 Task: Show saved jobs.
Action: Mouse moved to (349, 112)
Screenshot: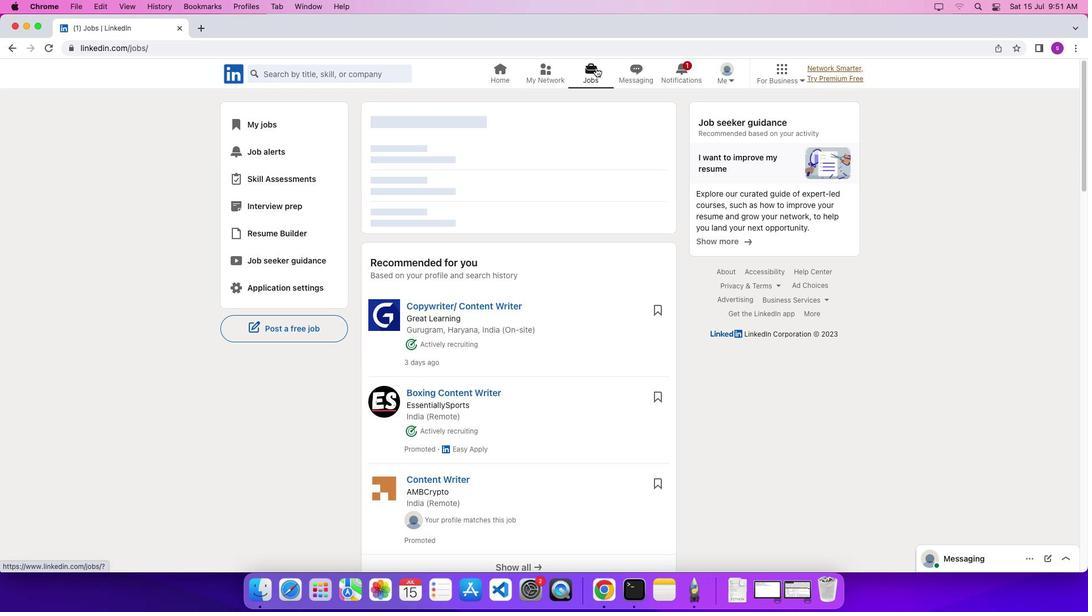 
Action: Mouse pressed left at (349, 112)
Screenshot: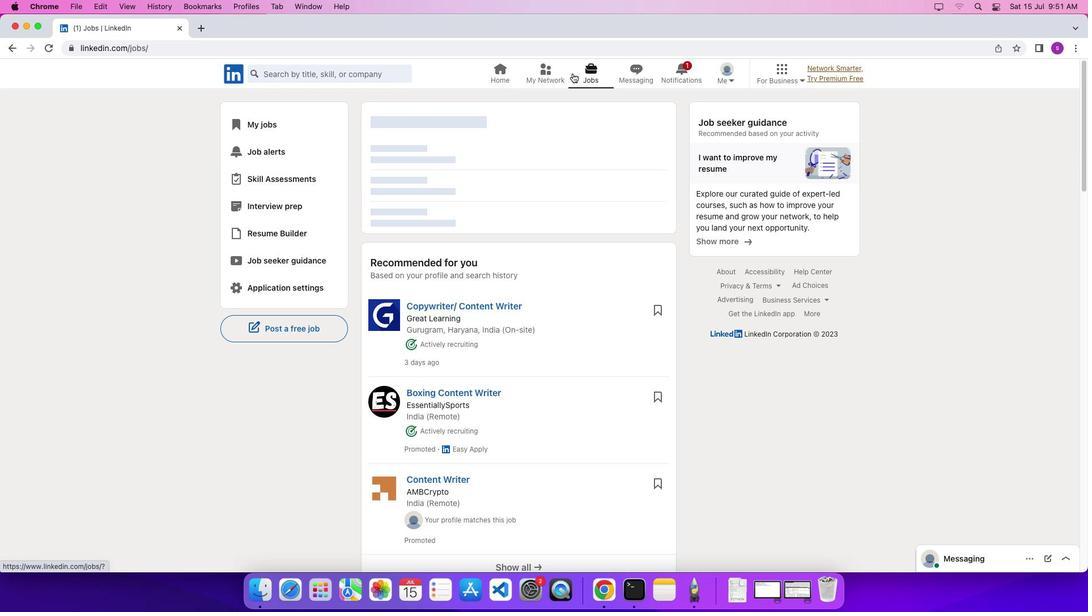 
Action: Mouse moved to (349, 112)
Screenshot: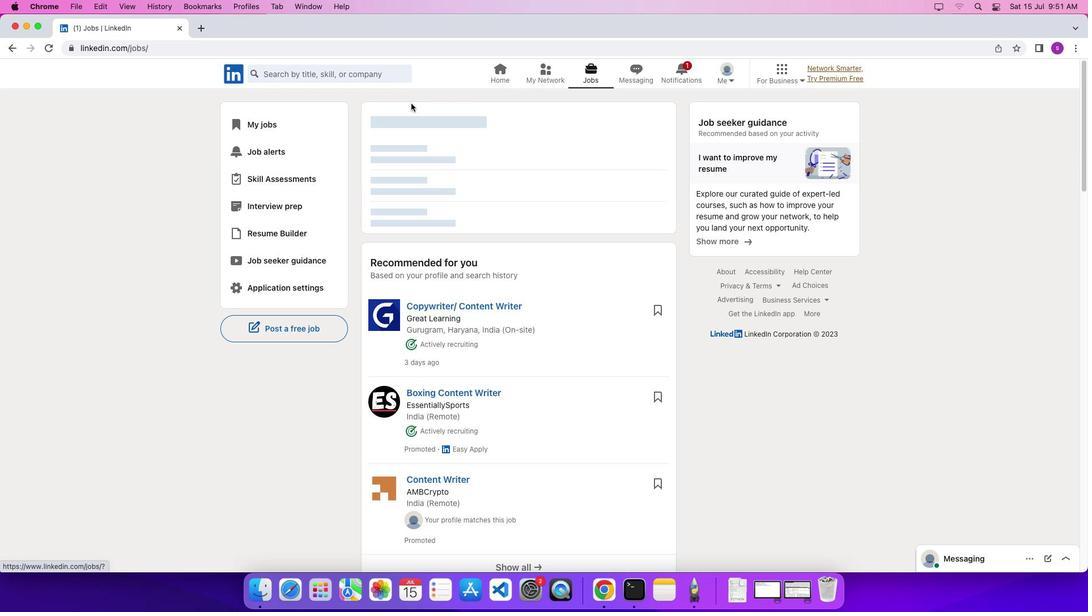 
Action: Mouse pressed left at (349, 112)
Screenshot: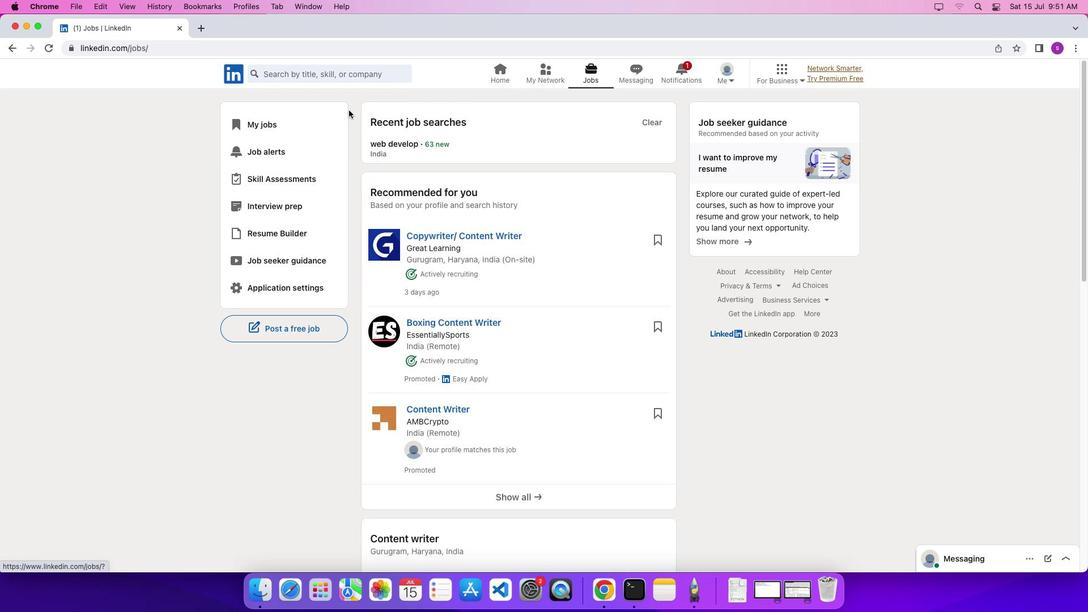 
Action: Mouse moved to (508, 198)
Screenshot: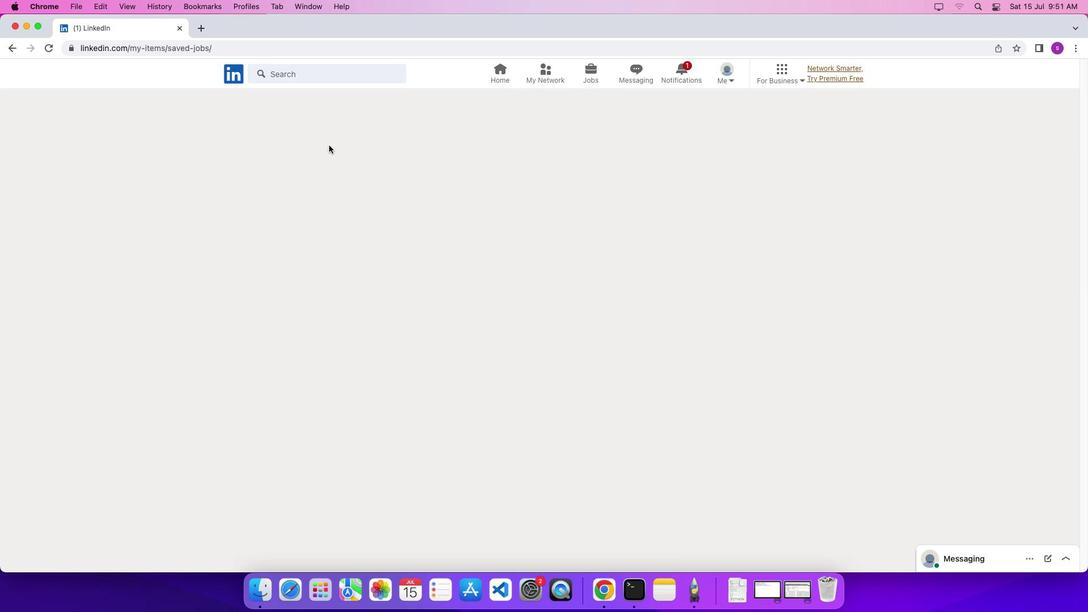 
Action: Mouse pressed left at (508, 198)
Screenshot: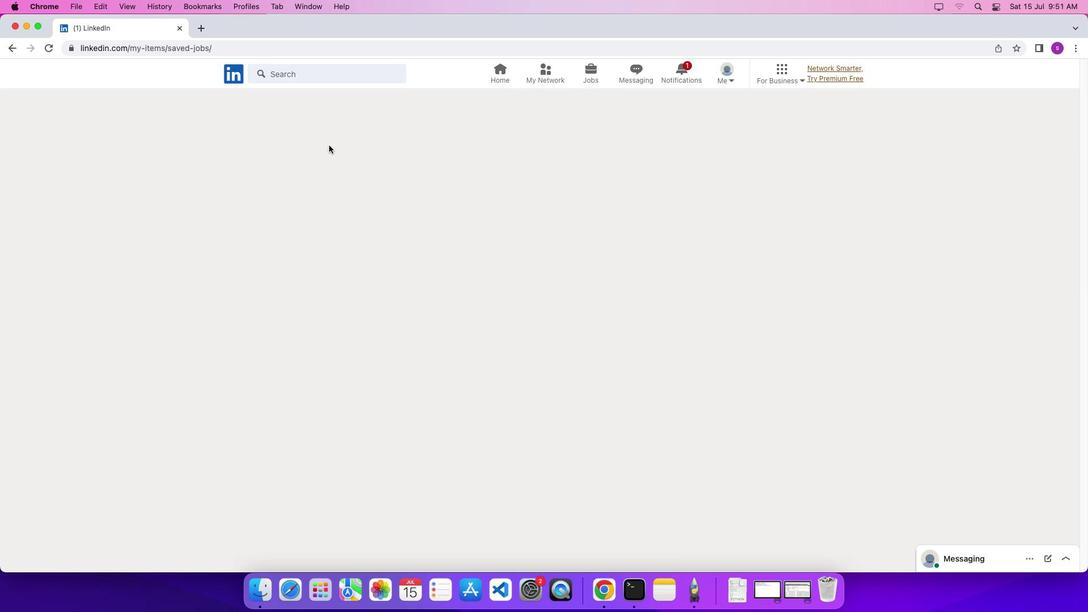 
Action: Mouse moved to (442, 228)
Screenshot: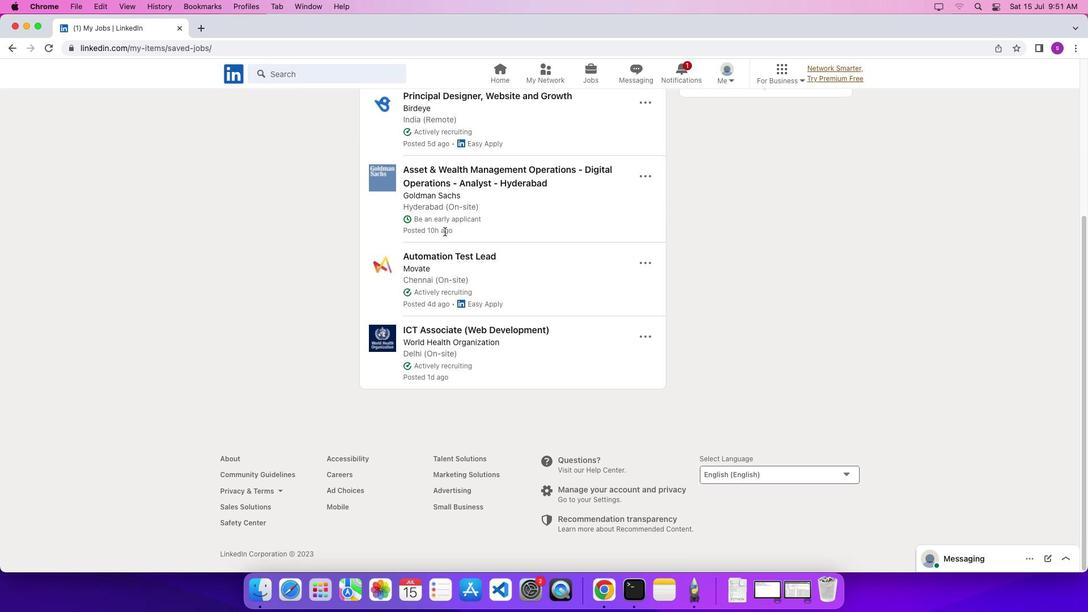
Action: Mouse pressed left at (442, 228)
Screenshot: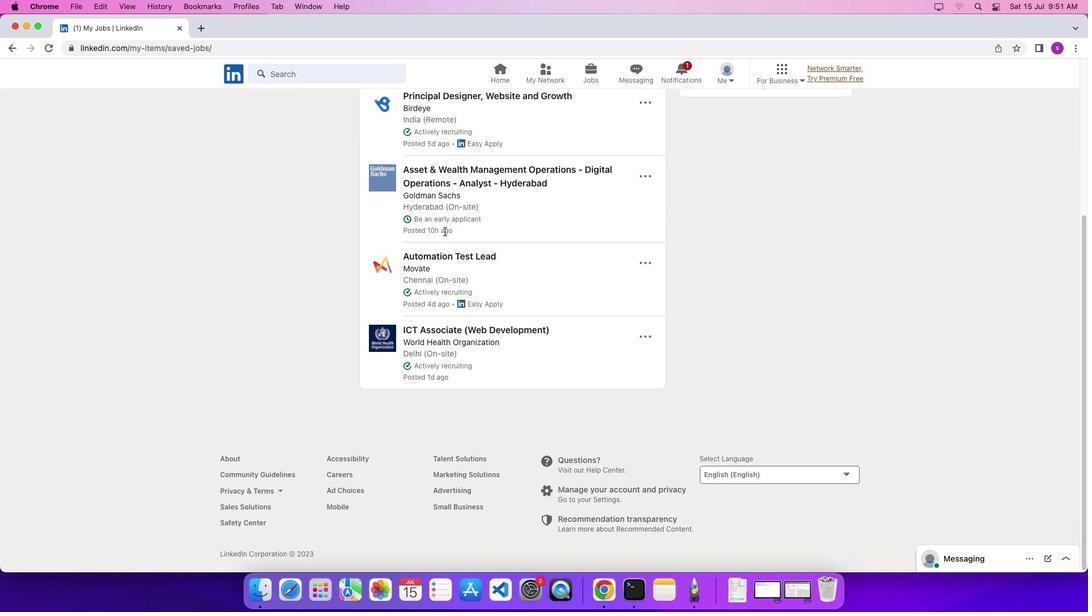 
Action: Mouse moved to (422, 370)
Screenshot: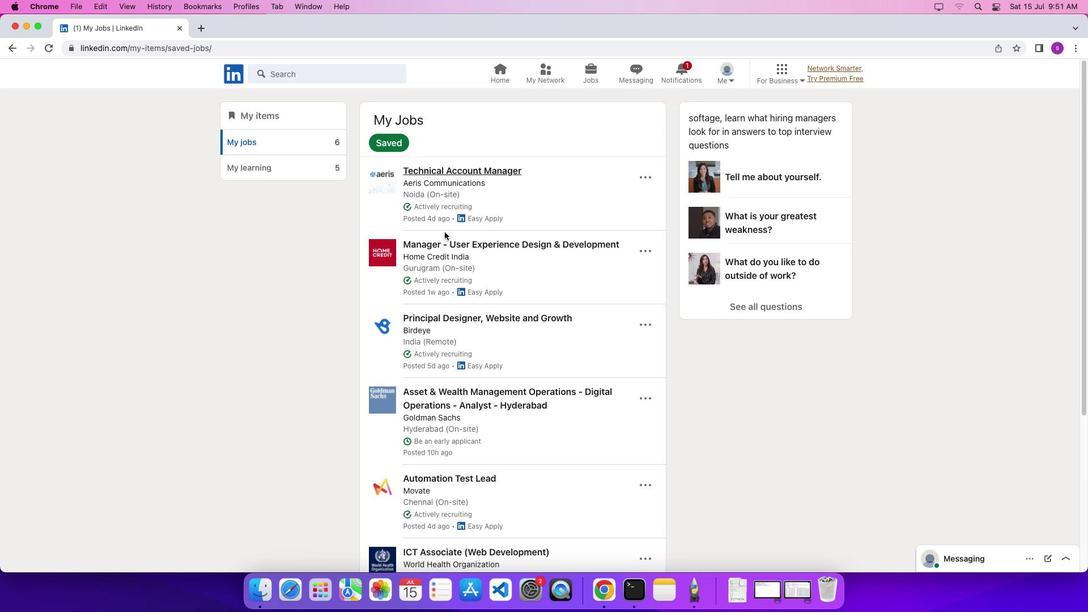 
Action: Mouse scrolled (422, 370) with delta (638, 4)
Screenshot: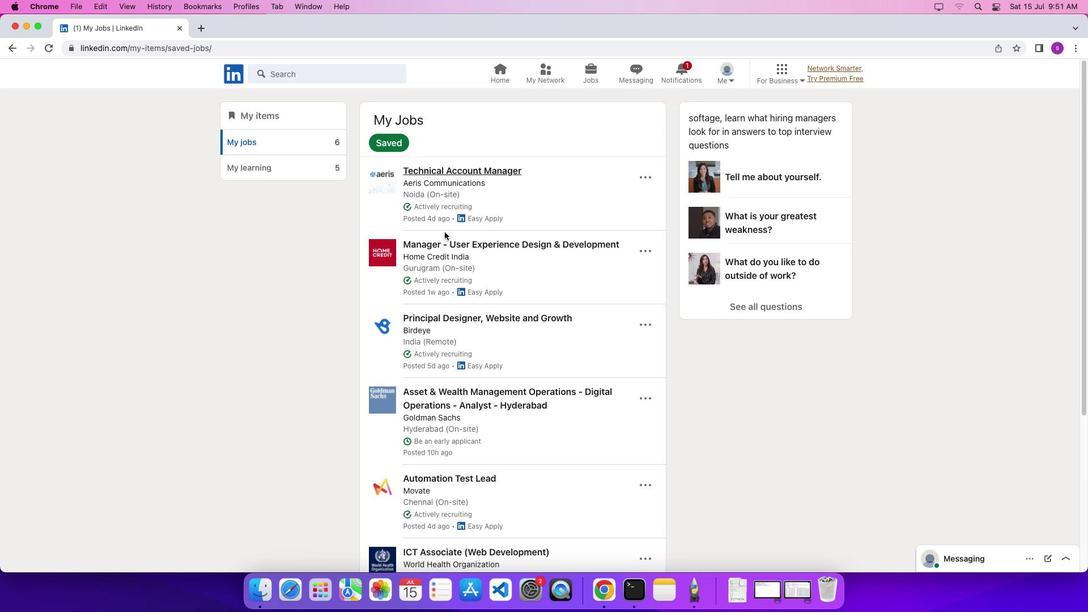 
Action: Mouse scrolled (422, 370) with delta (638, 4)
Screenshot: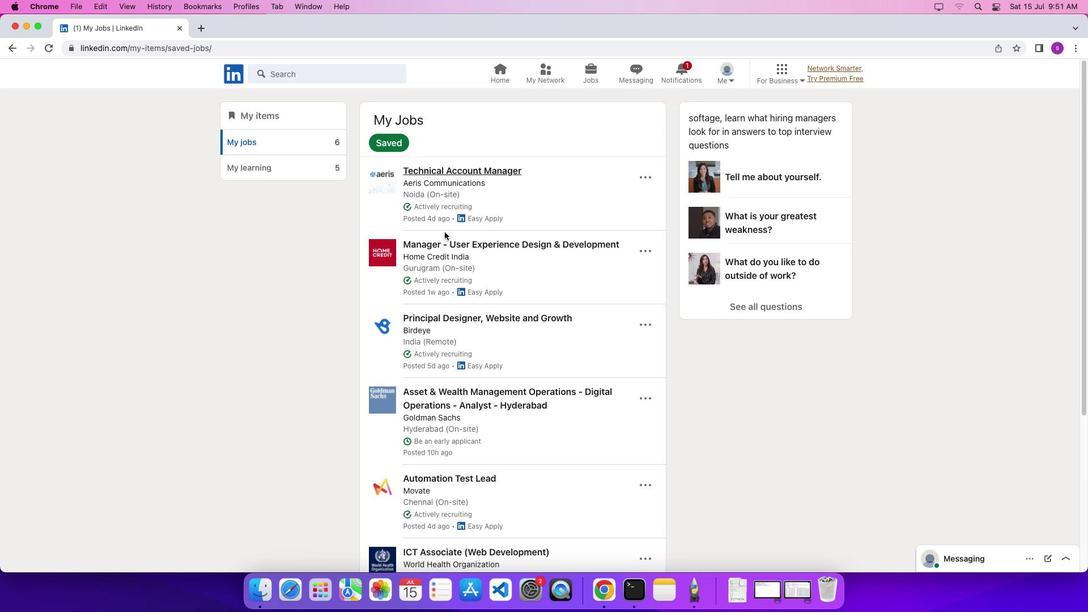 
Action: Mouse scrolled (422, 370) with delta (638, 0)
Screenshot: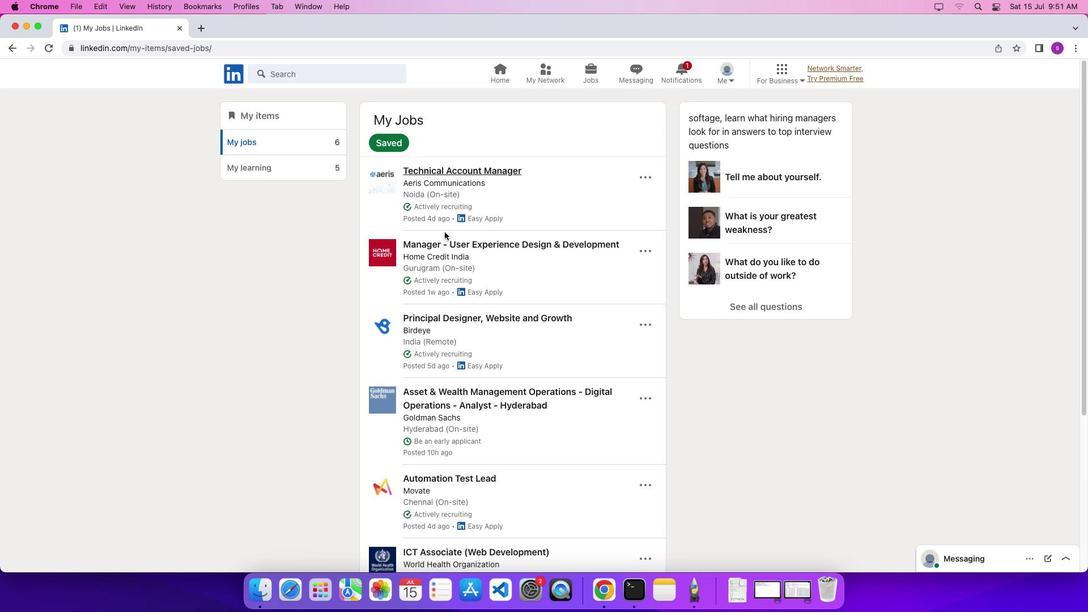 
Action: Mouse moved to (422, 370)
Screenshot: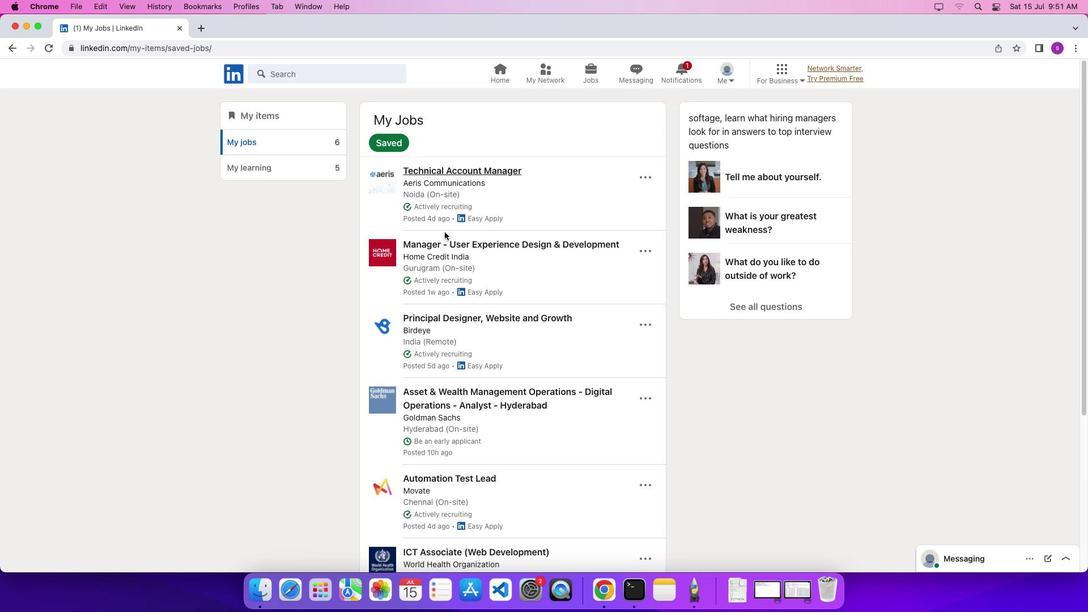 
Action: Mouse scrolled (422, 370) with delta (638, -2)
Screenshot: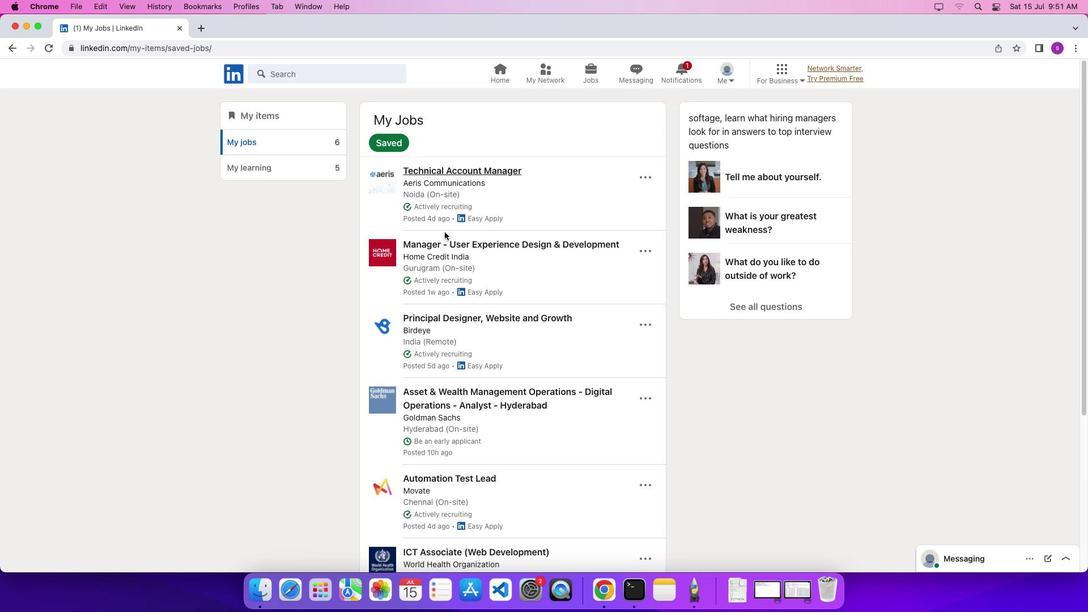 
Action: Mouse moved to (422, 370)
Screenshot: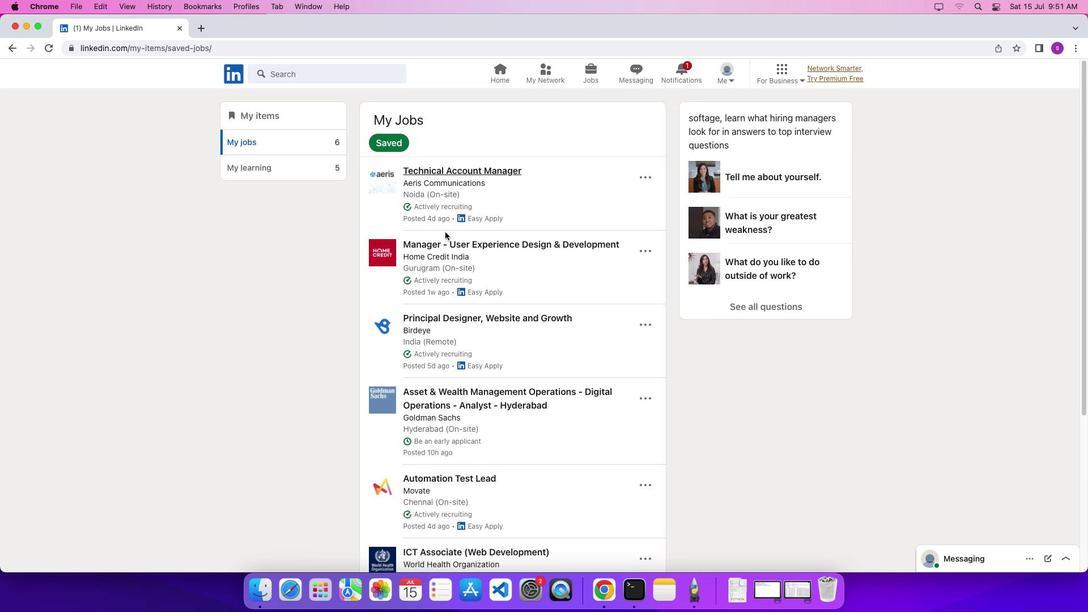 
Action: Mouse scrolled (422, 370) with delta (638, 6)
Screenshot: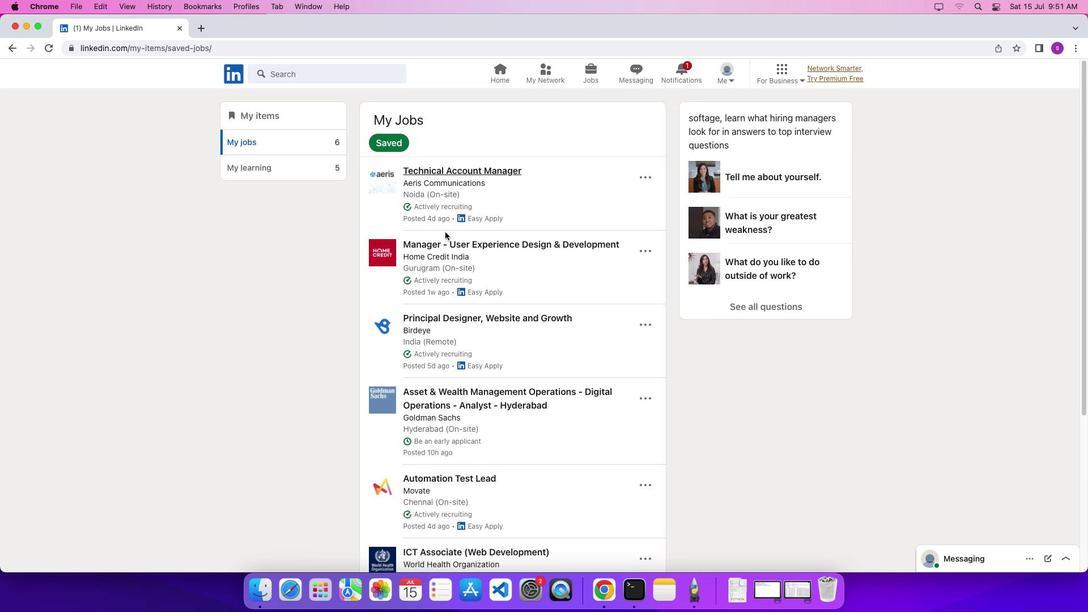 
Action: Mouse scrolled (422, 370) with delta (638, 6)
Screenshot: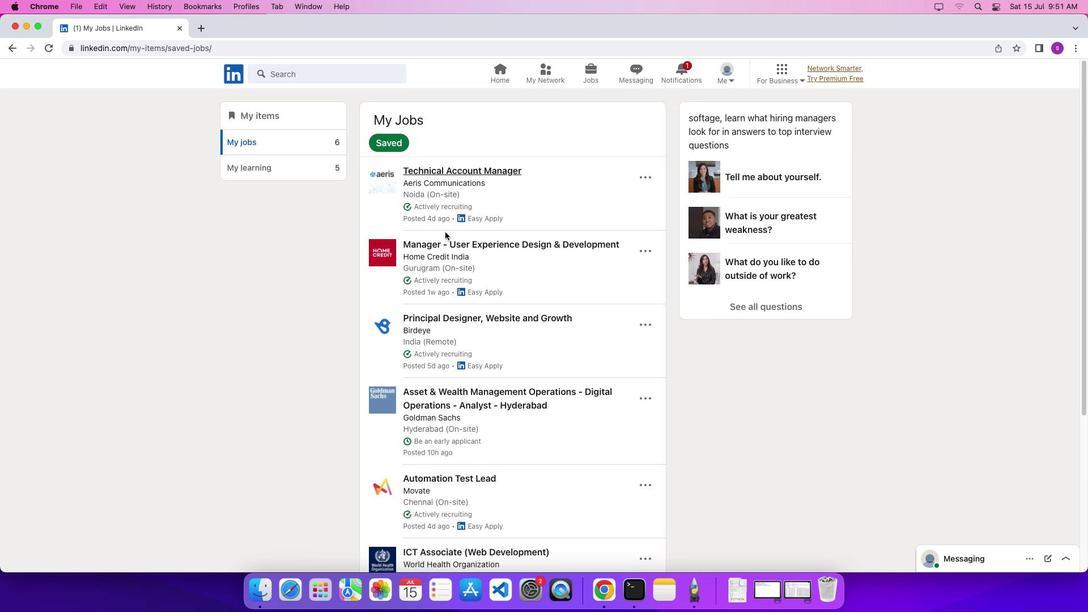 
Action: Mouse scrolled (422, 370) with delta (638, 11)
Screenshot: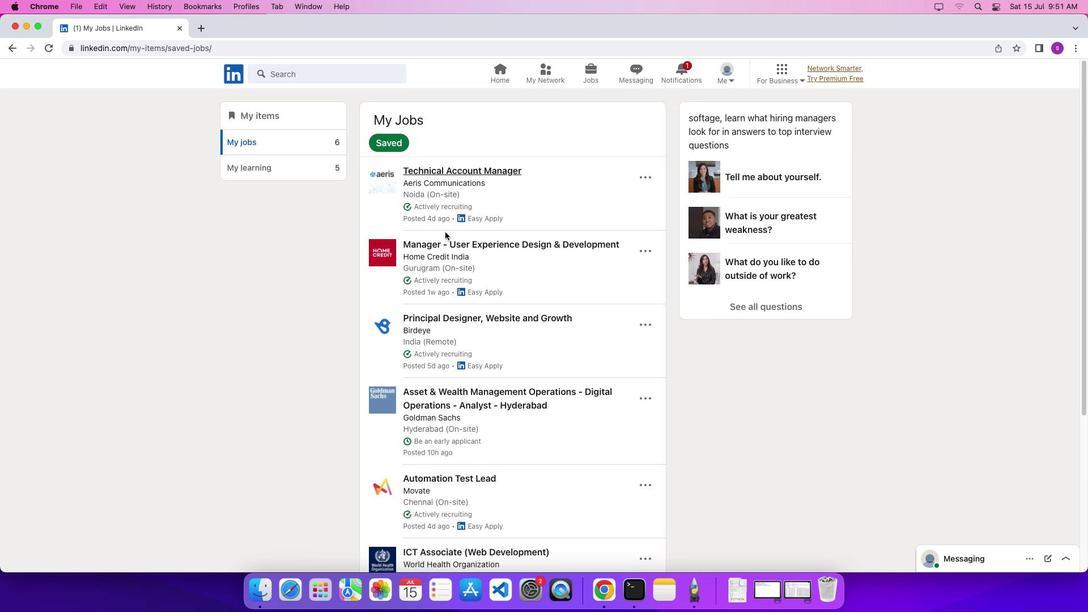 
Action: Mouse scrolled (422, 370) with delta (638, 10)
Screenshot: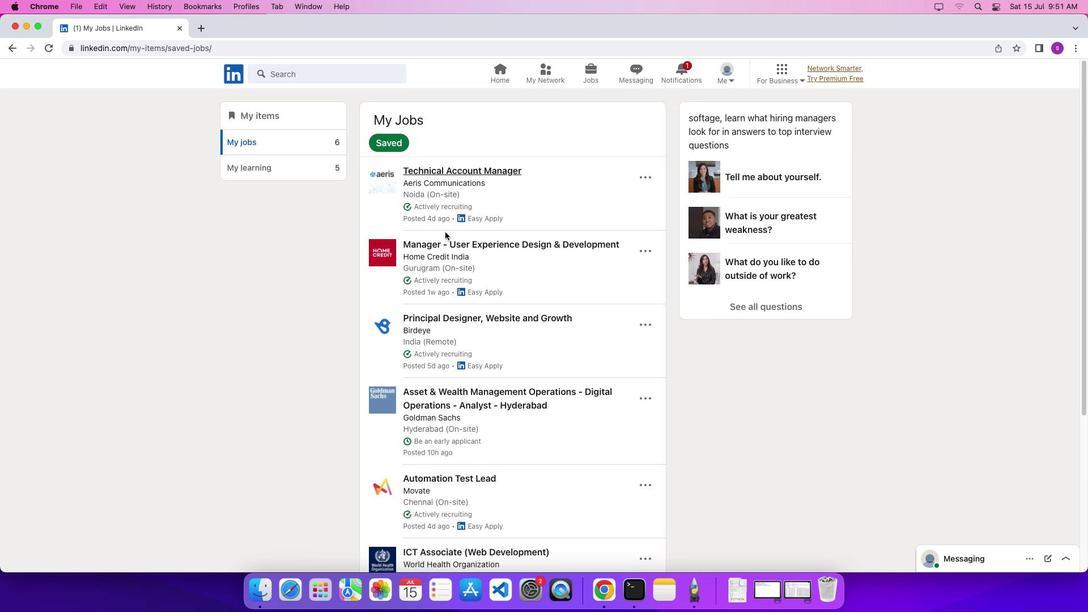 
Action: Mouse scrolled (422, 370) with delta (638, 11)
Screenshot: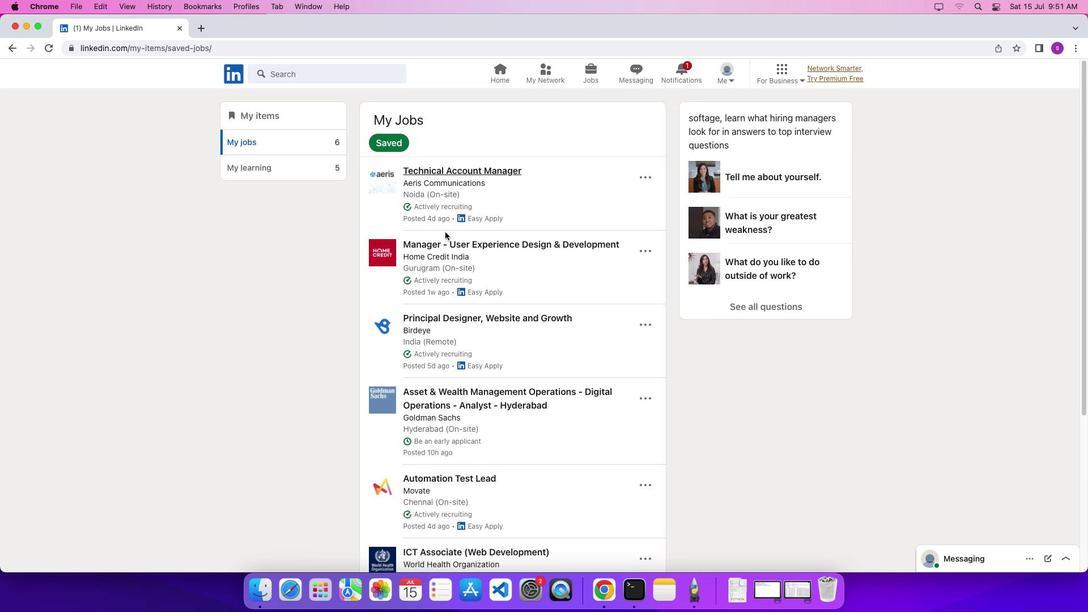 
Action: Mouse moved to (422, 370)
Screenshot: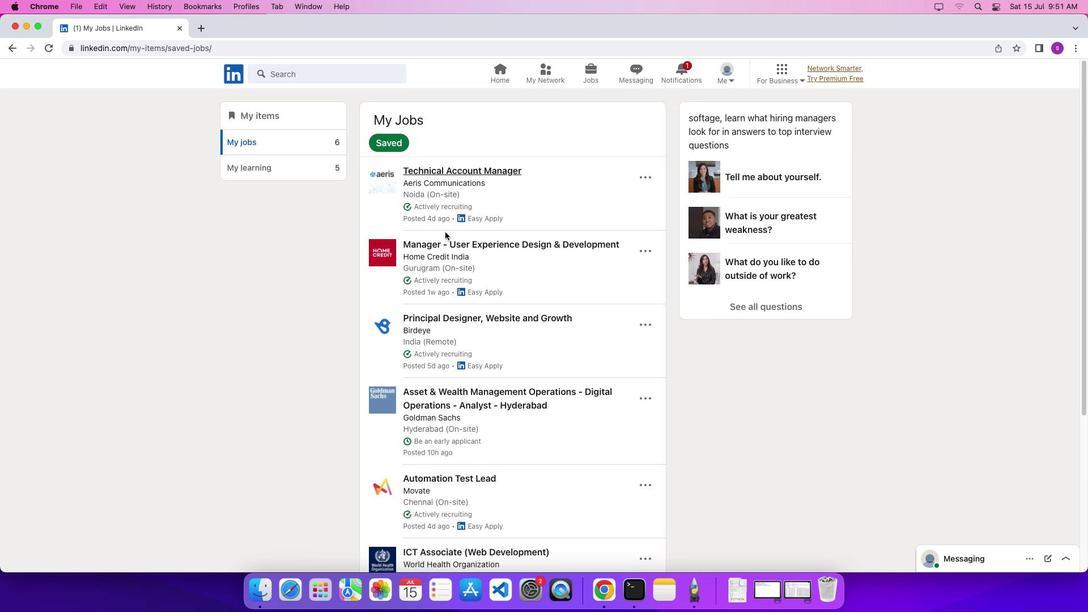 
